 Task: Add Four Sigmatic Lions Mane Mushroom Elixir-Pkt to the cart.
Action: Mouse pressed left at (22, 115)
Screenshot: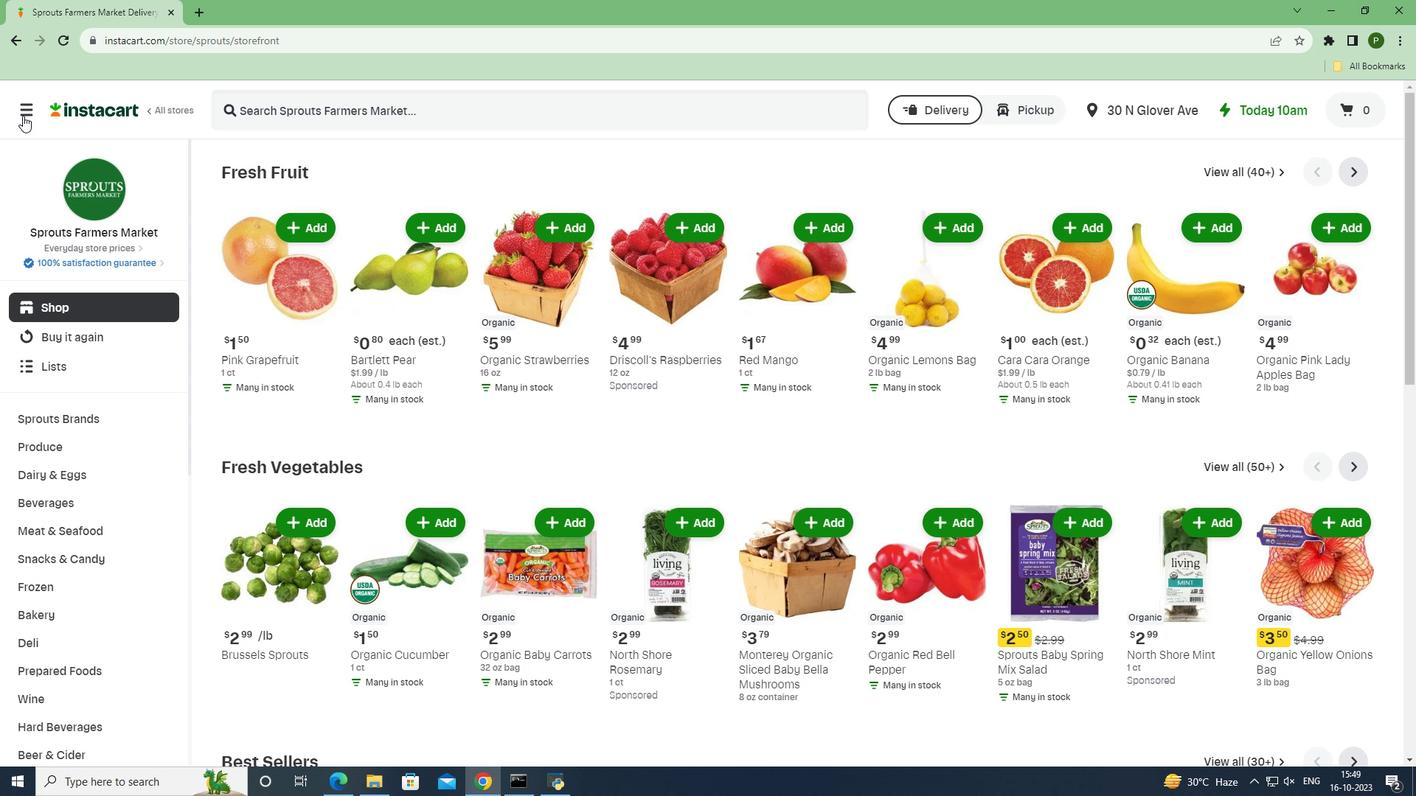 
Action: Mouse moved to (52, 391)
Screenshot: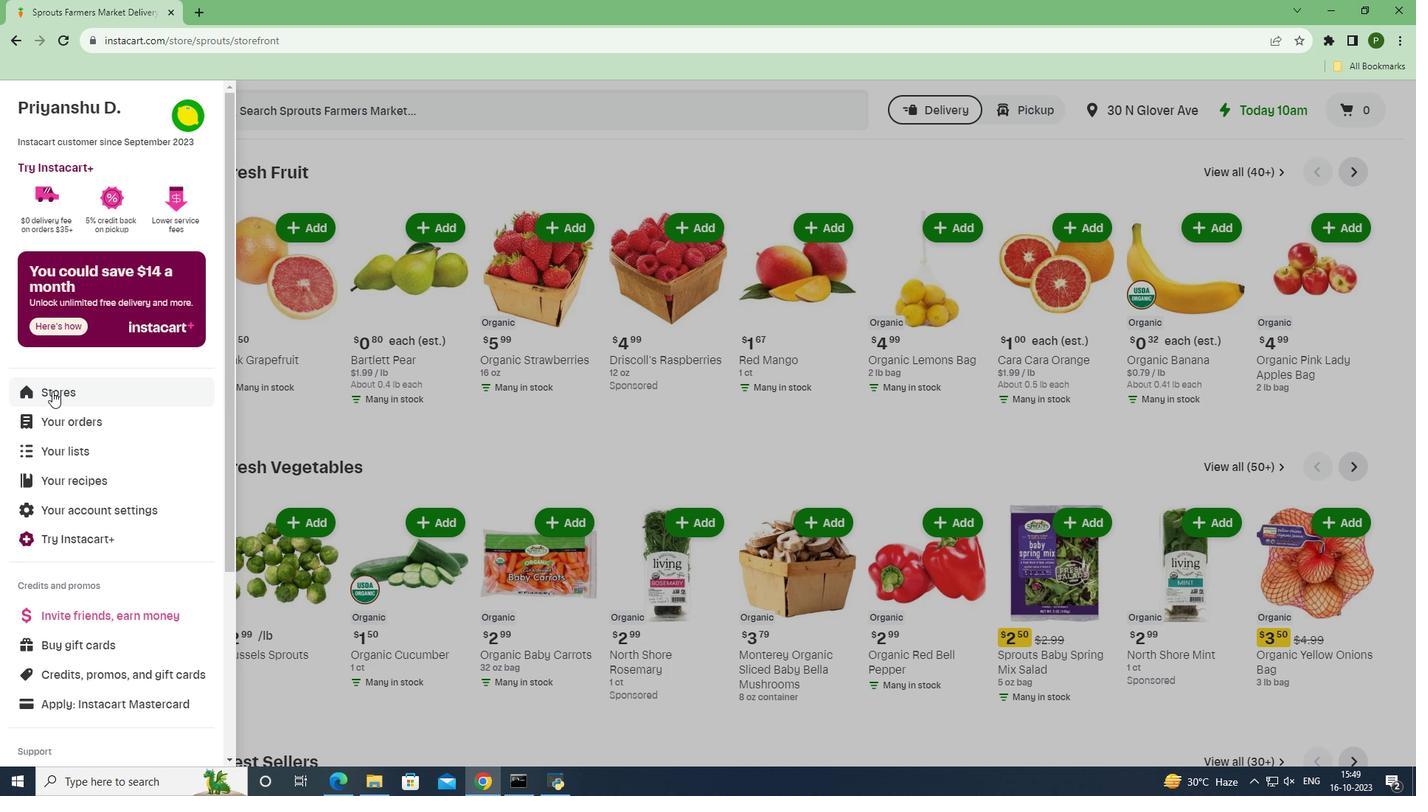 
Action: Mouse pressed left at (52, 391)
Screenshot: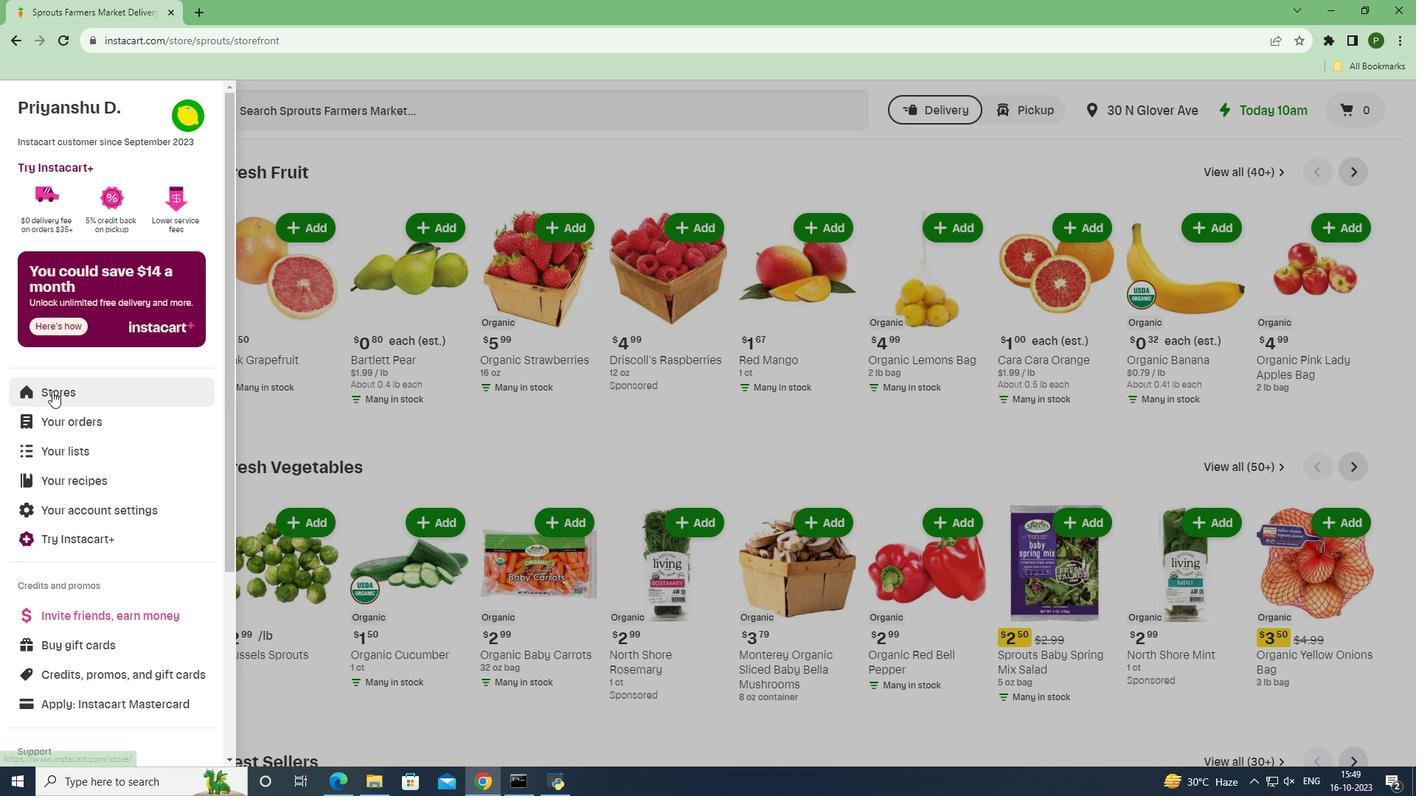
Action: Mouse moved to (336, 171)
Screenshot: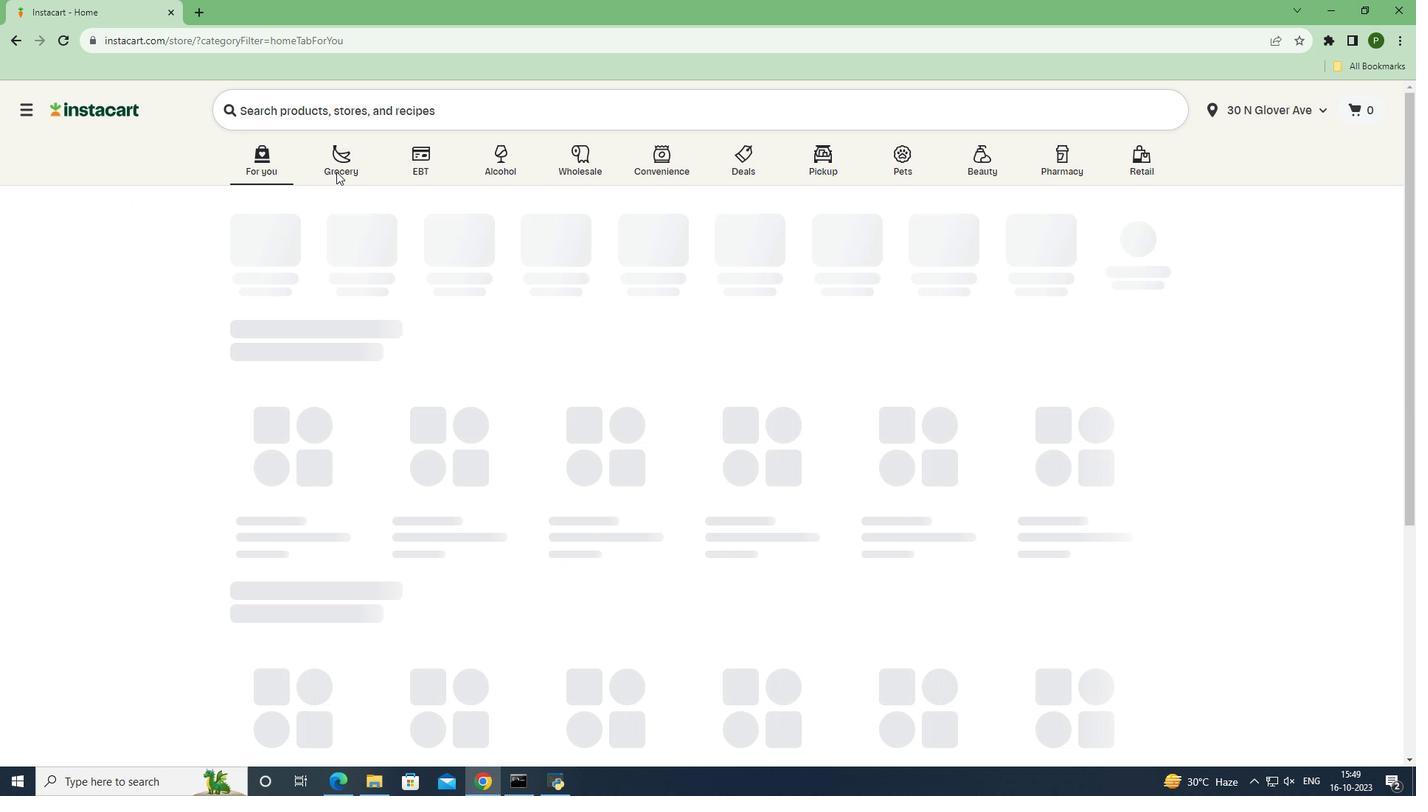 
Action: Mouse pressed left at (336, 171)
Screenshot: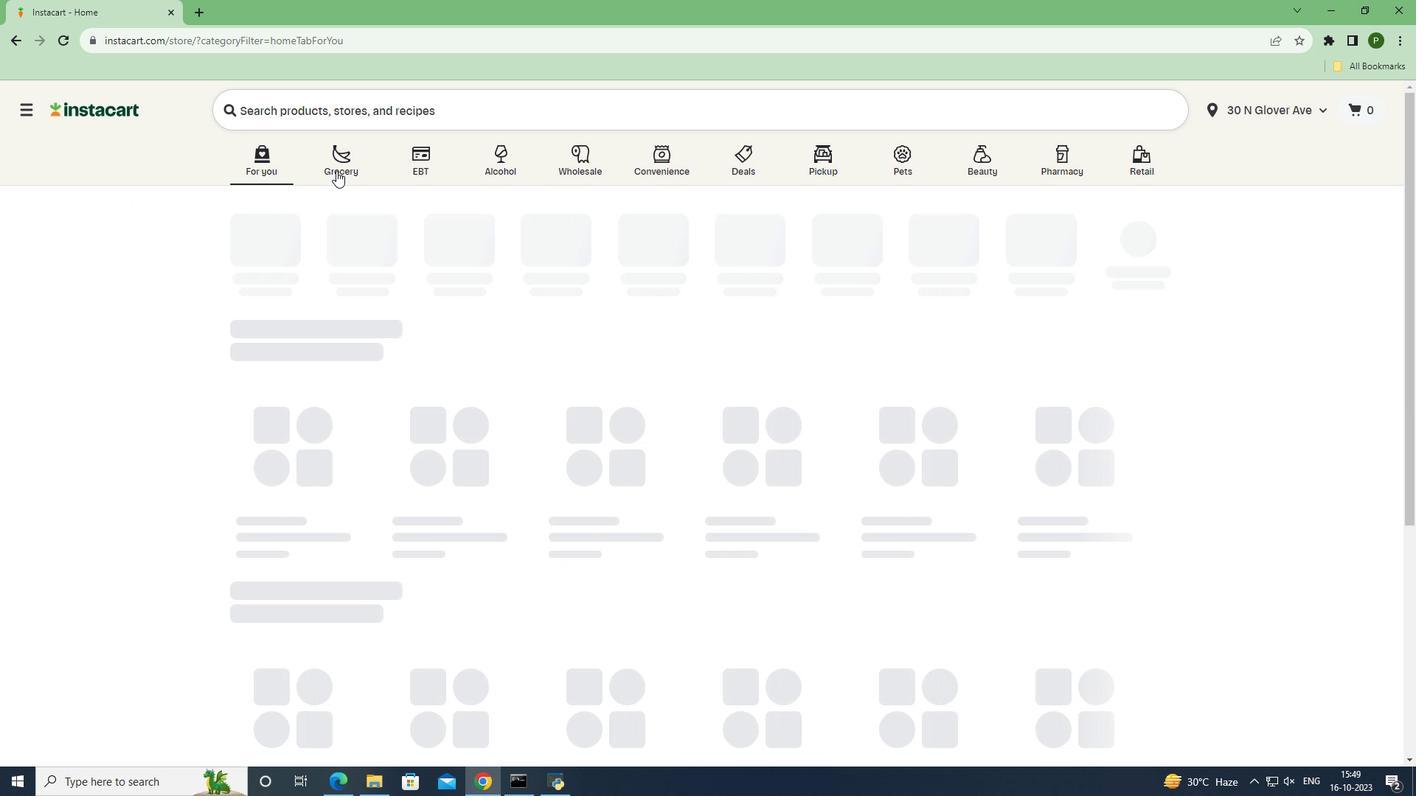 
Action: Mouse moved to (909, 332)
Screenshot: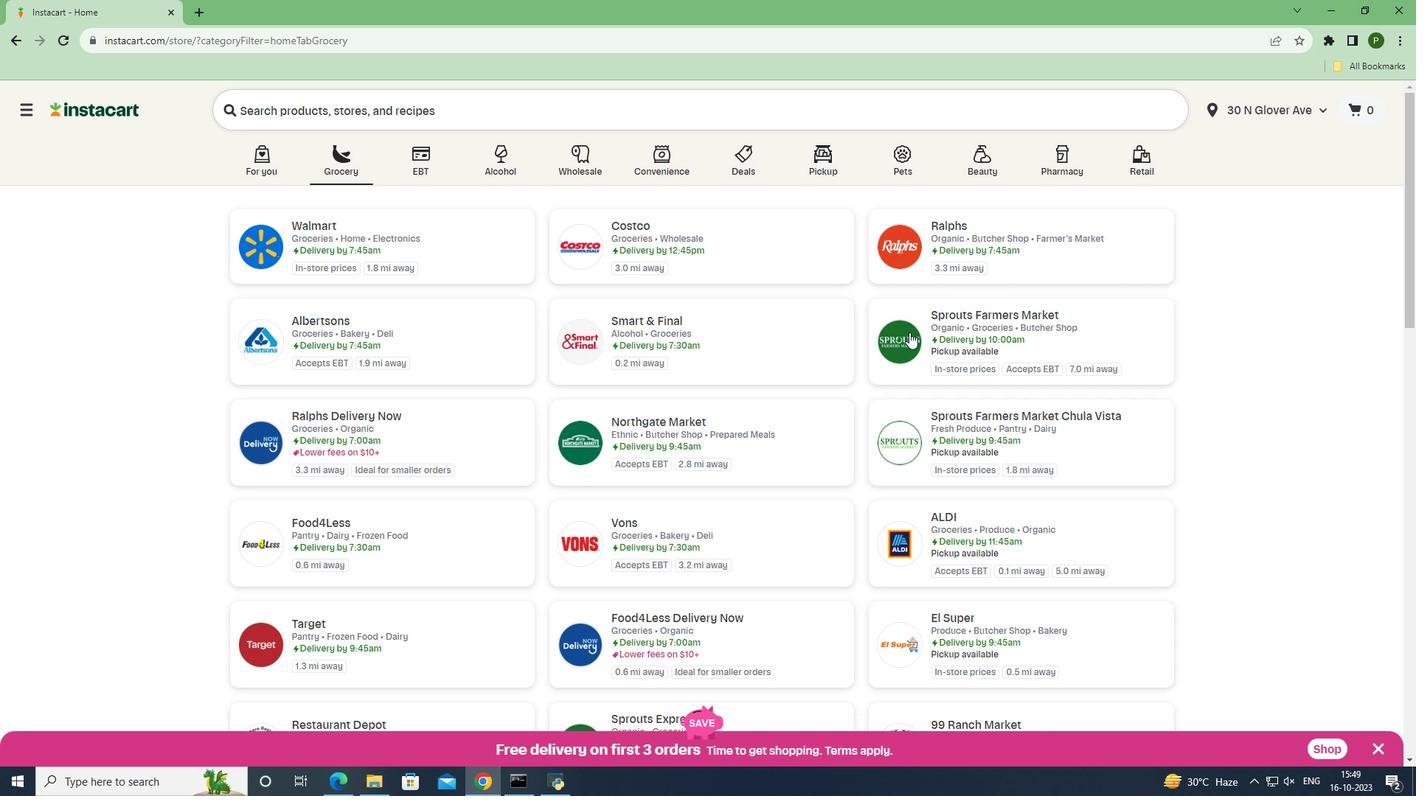 
Action: Mouse pressed left at (909, 332)
Screenshot: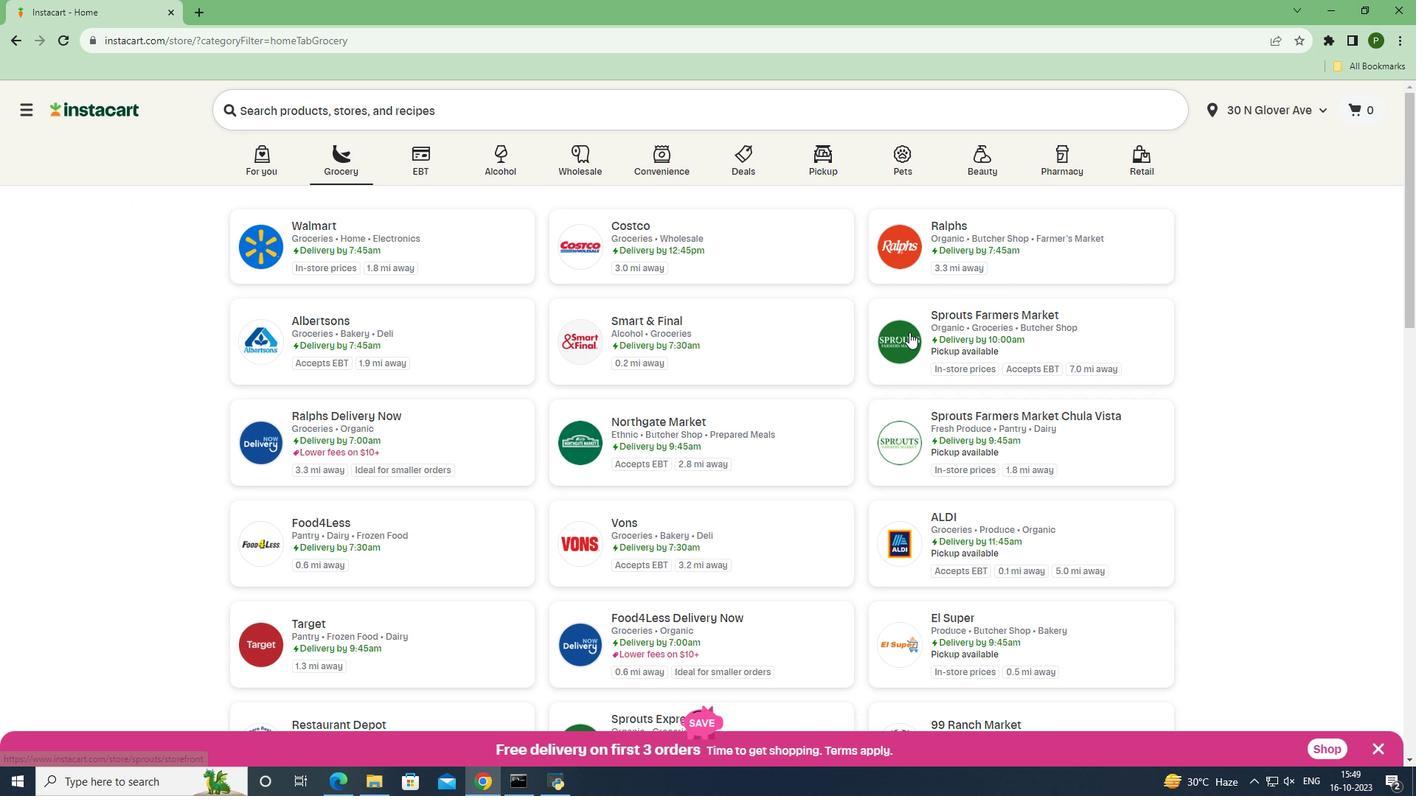 
Action: Mouse moved to (116, 502)
Screenshot: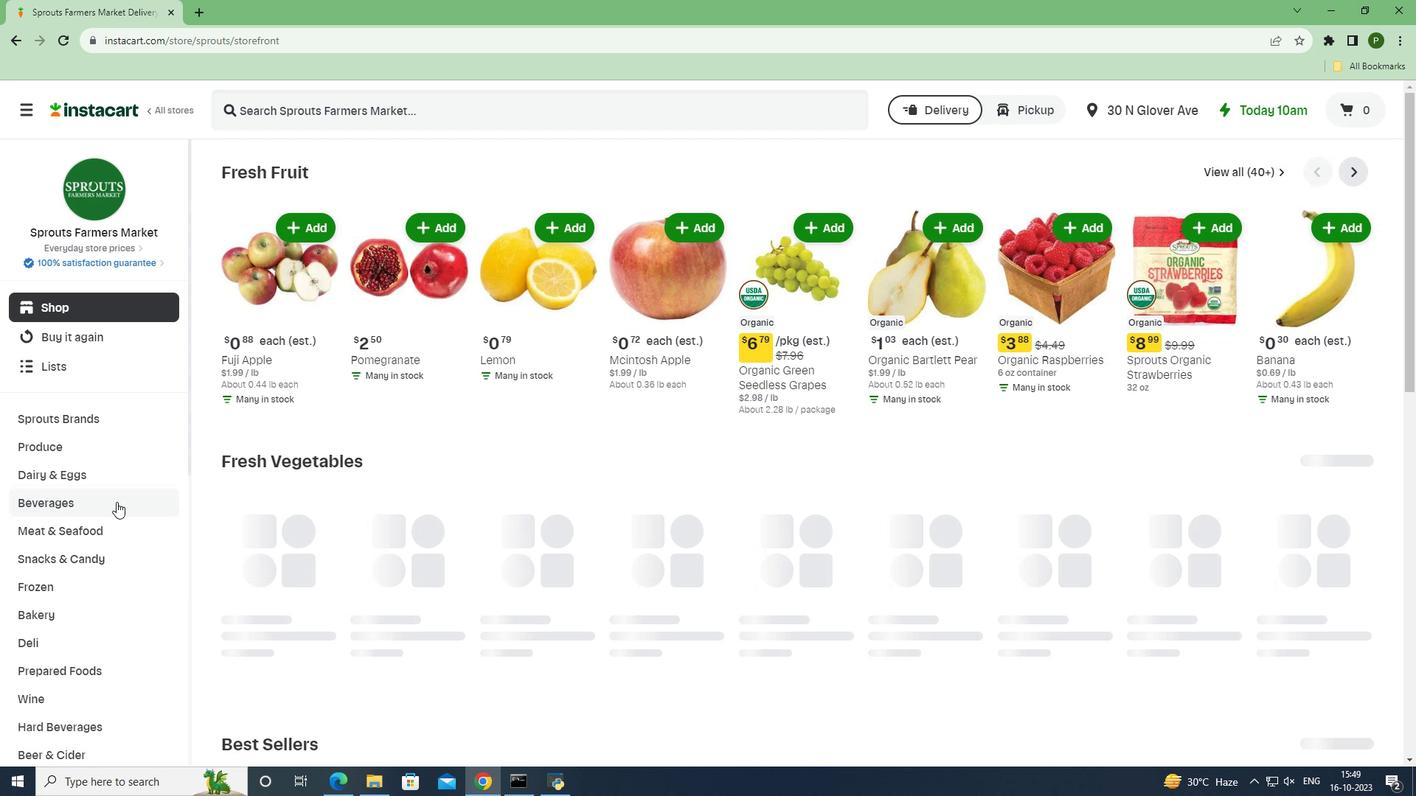 
Action: Mouse pressed left at (116, 502)
Screenshot: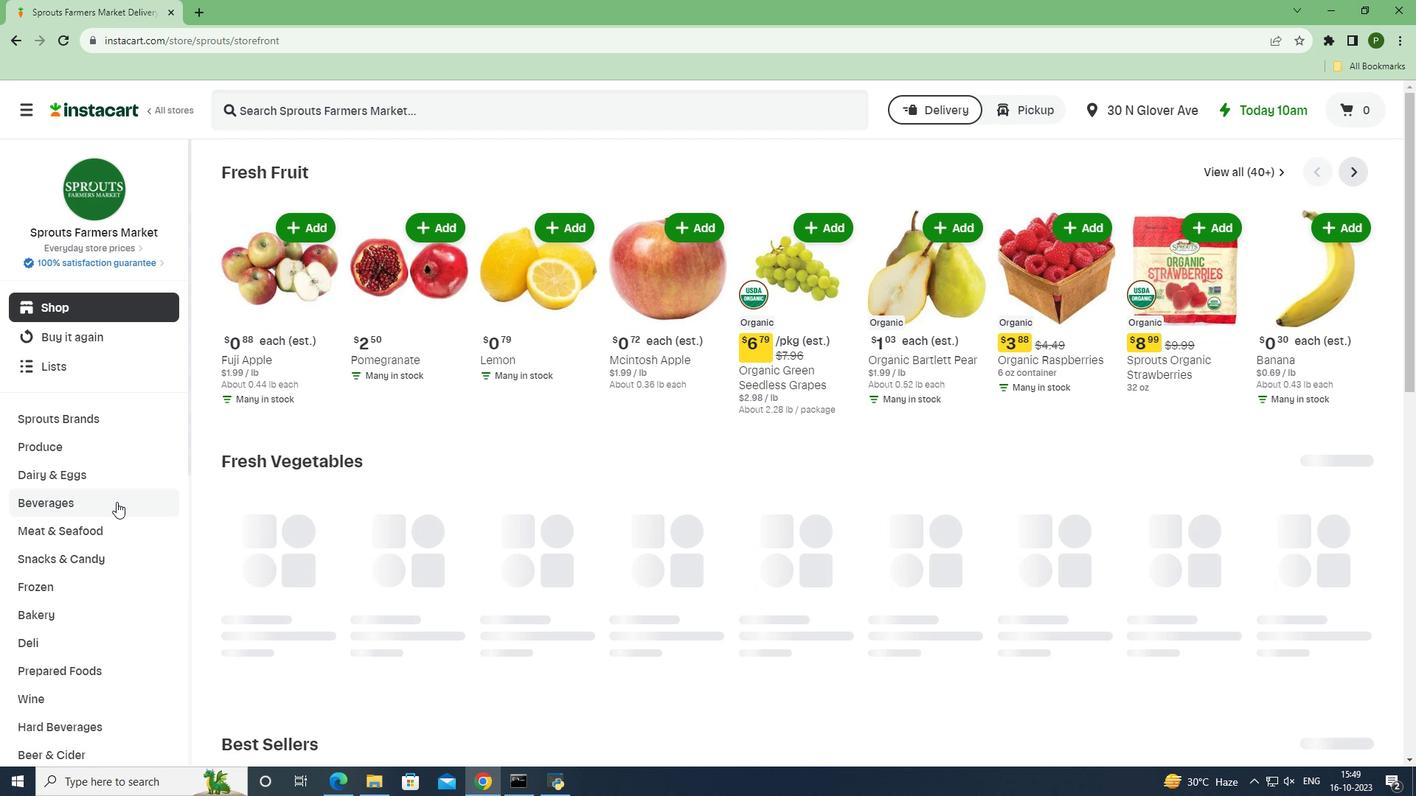 
Action: Mouse moved to (1329, 199)
Screenshot: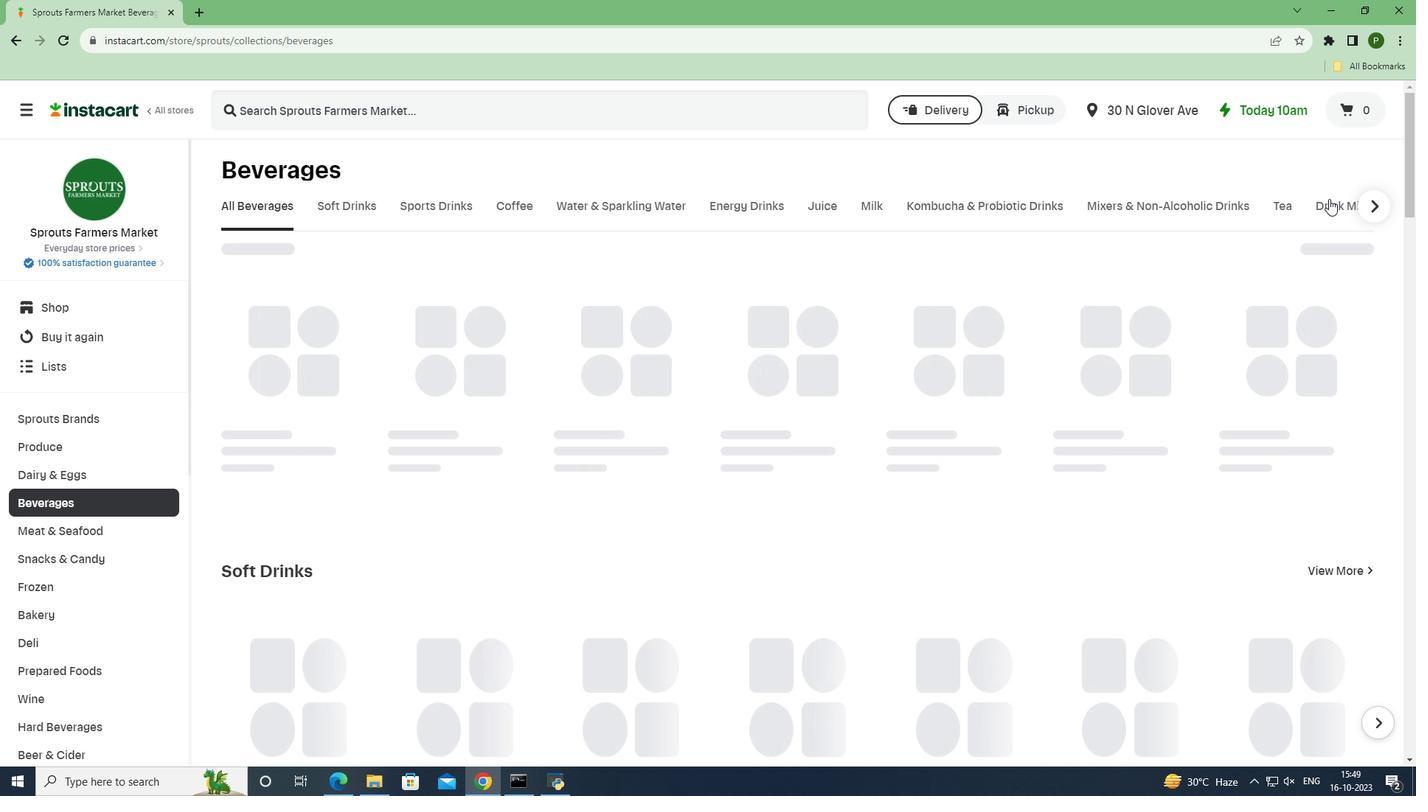 
Action: Mouse pressed left at (1329, 199)
Screenshot: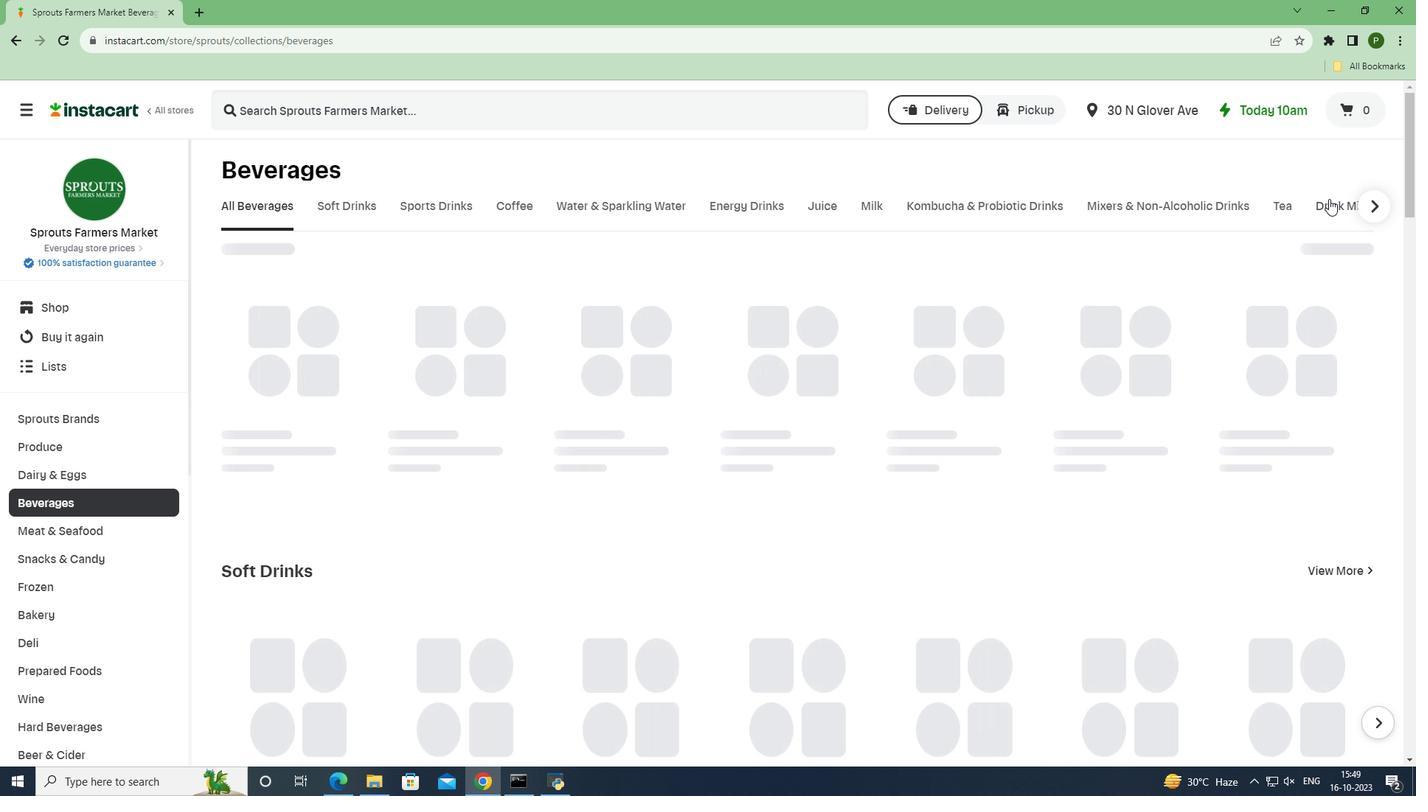 
Action: Mouse moved to (411, 269)
Screenshot: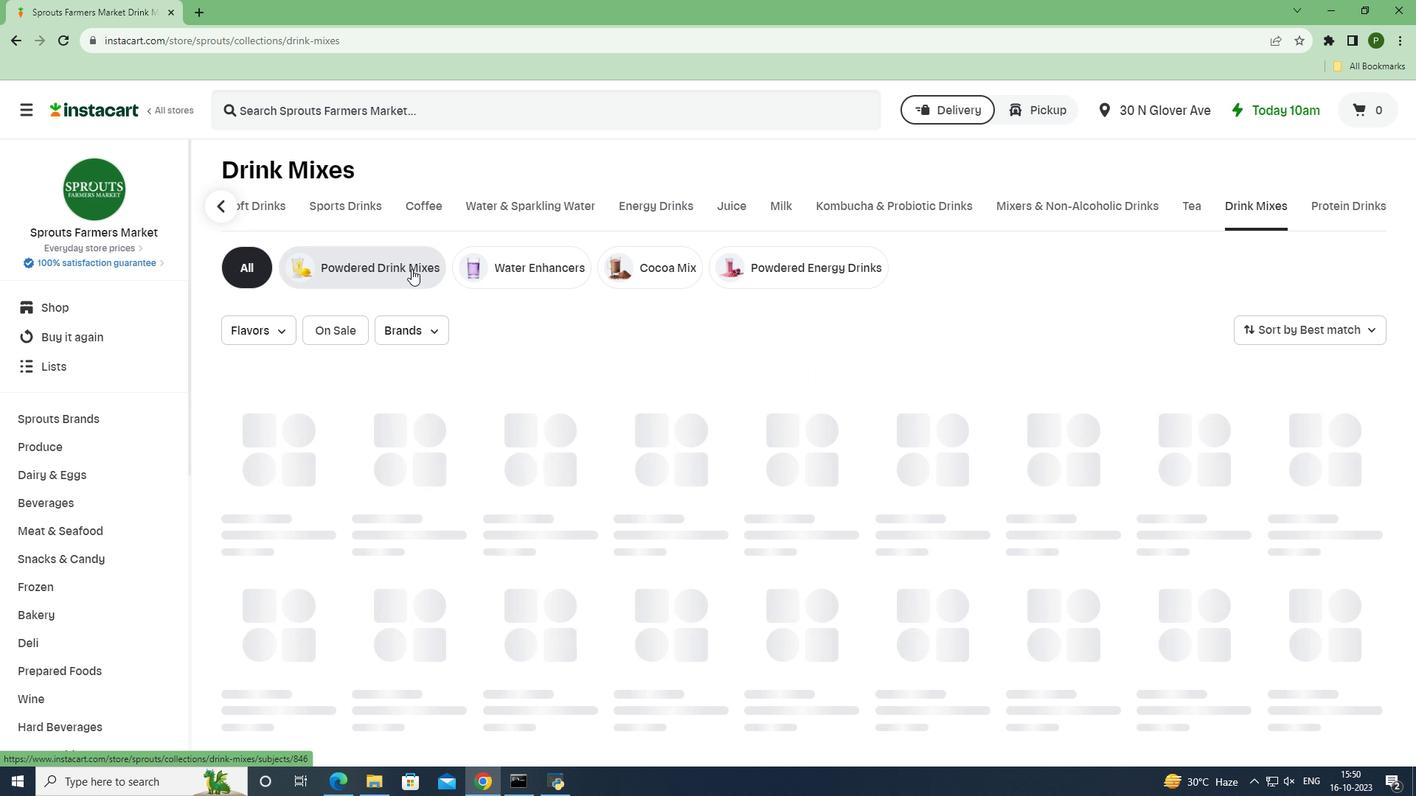 
Action: Mouse pressed left at (411, 269)
Screenshot: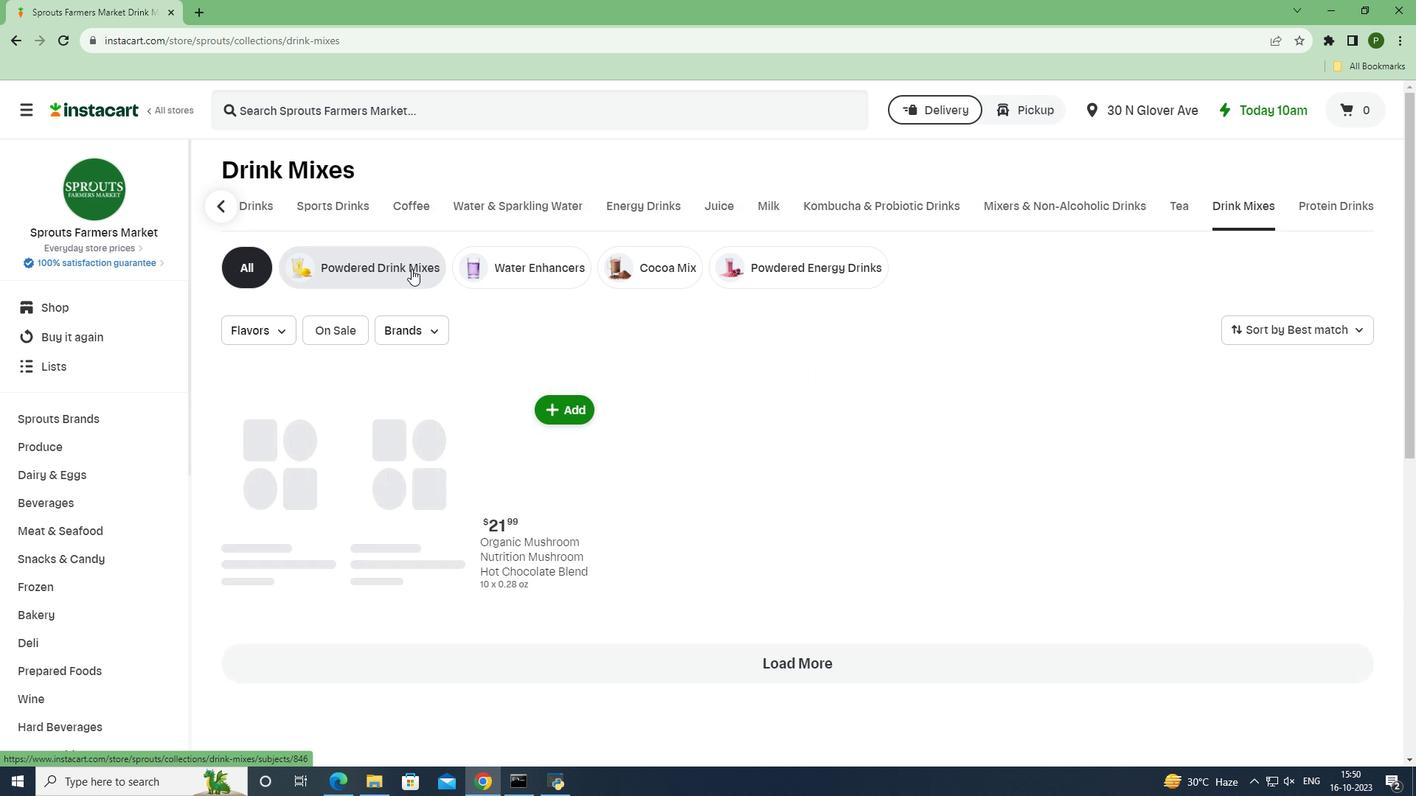 
Action: Mouse moved to (406, 116)
Screenshot: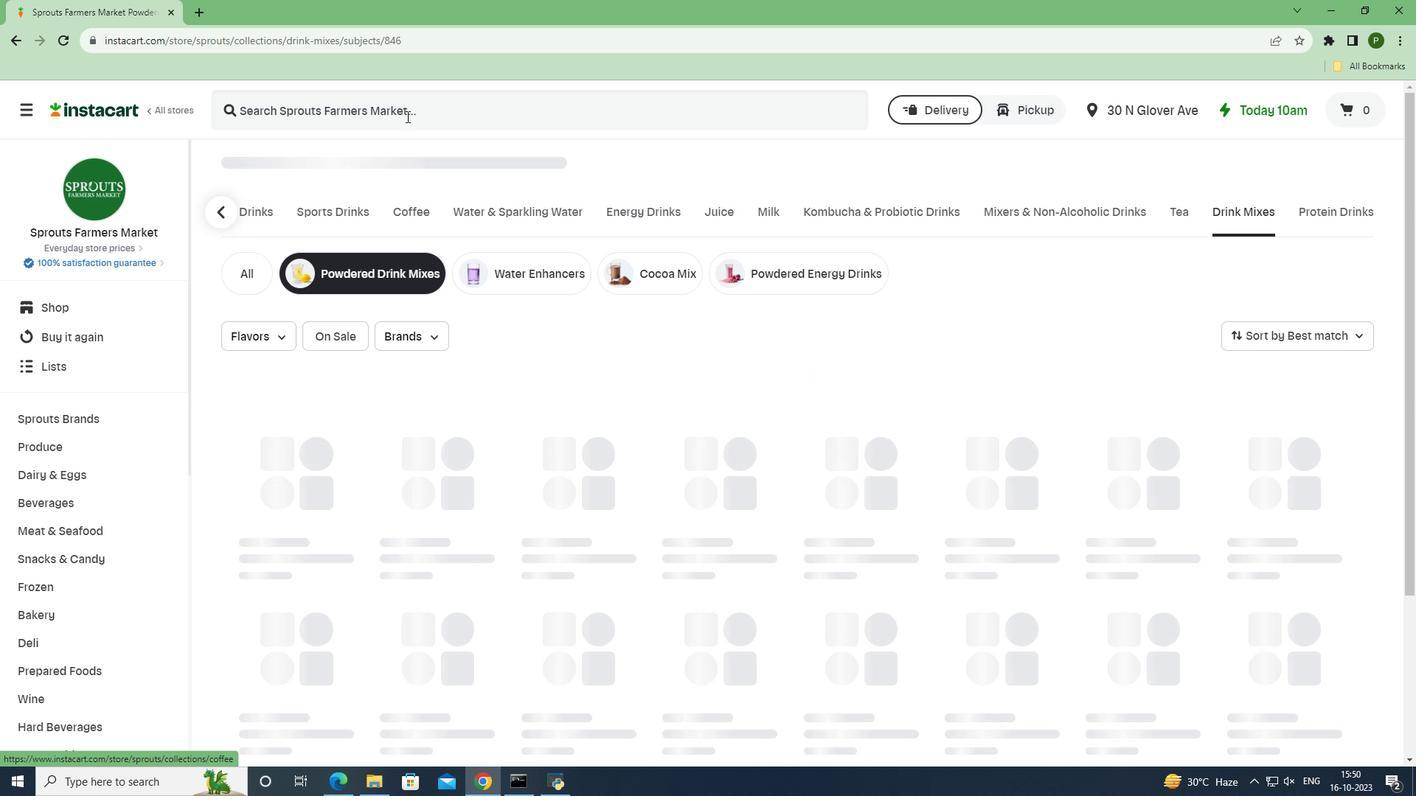 
Action: Mouse pressed left at (406, 116)
Screenshot: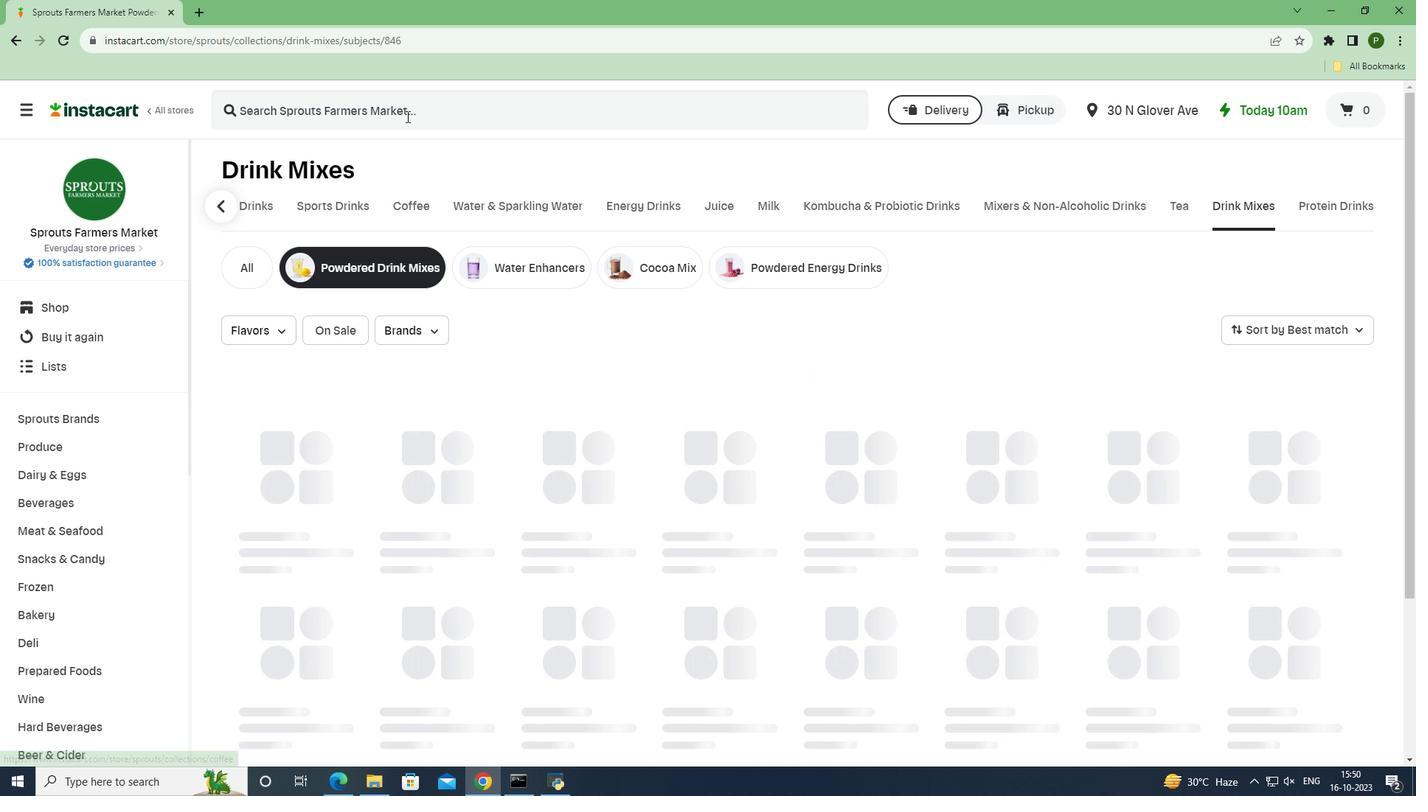 
Action: Key pressed <Key.caps_lock>F<Key.caps_lock>our<Key.space><Key.caps_lock>S<Key.caps_lock>igmatic<Key.space><Key.caps_lock>L<Key.caps_lock>ions<Key.space><Key.caps_lock>M<Key.caps_lock>ane<Key.space><Key.caps_lock>M<Key.caps_lock>ushroom<Key.space><Key.caps_lock>E<Key.caps_lock>lixir<Key.space><Key.caps_lock>P<Key.caps_lock>kt<Key.space><Key.enter>
Screenshot: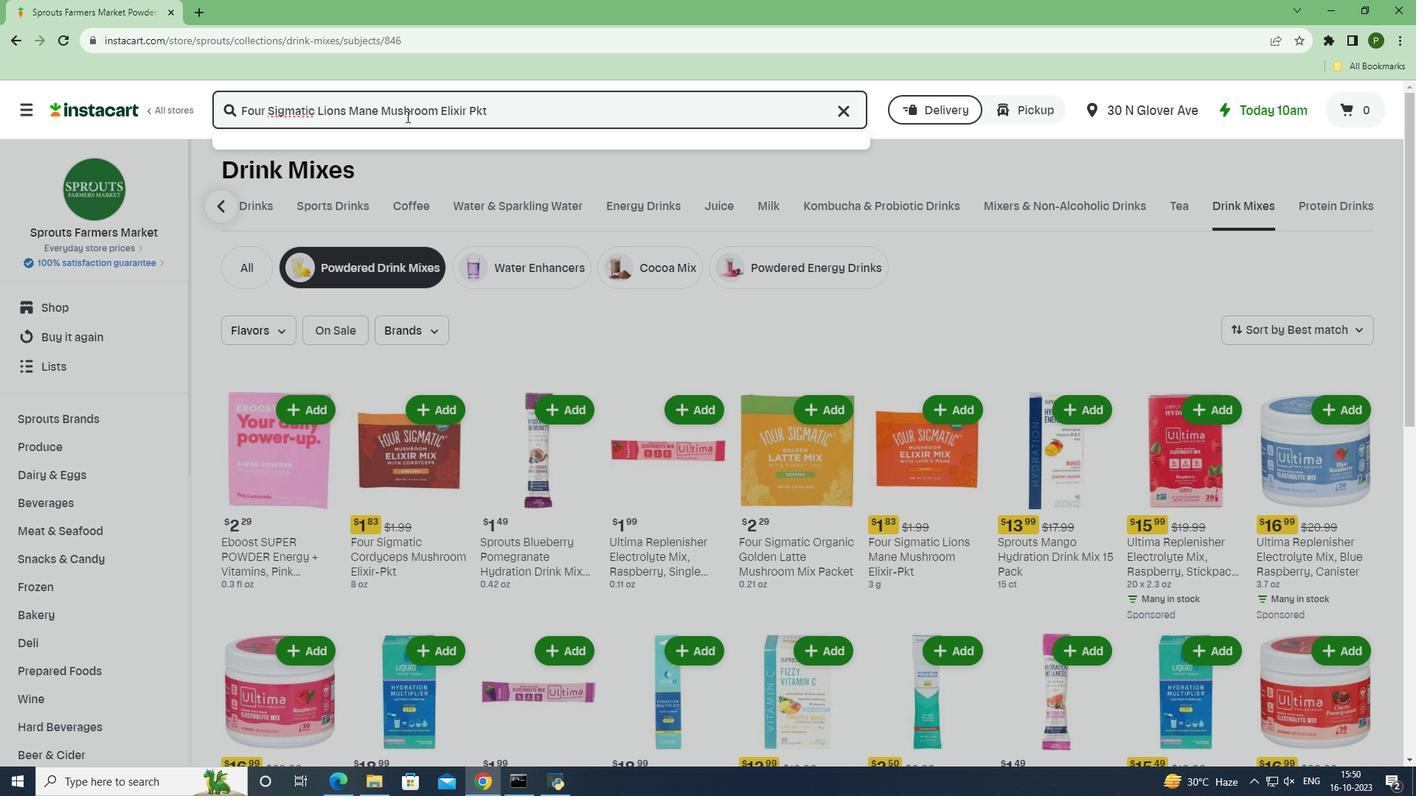 
Action: Mouse moved to (416, 247)
Screenshot: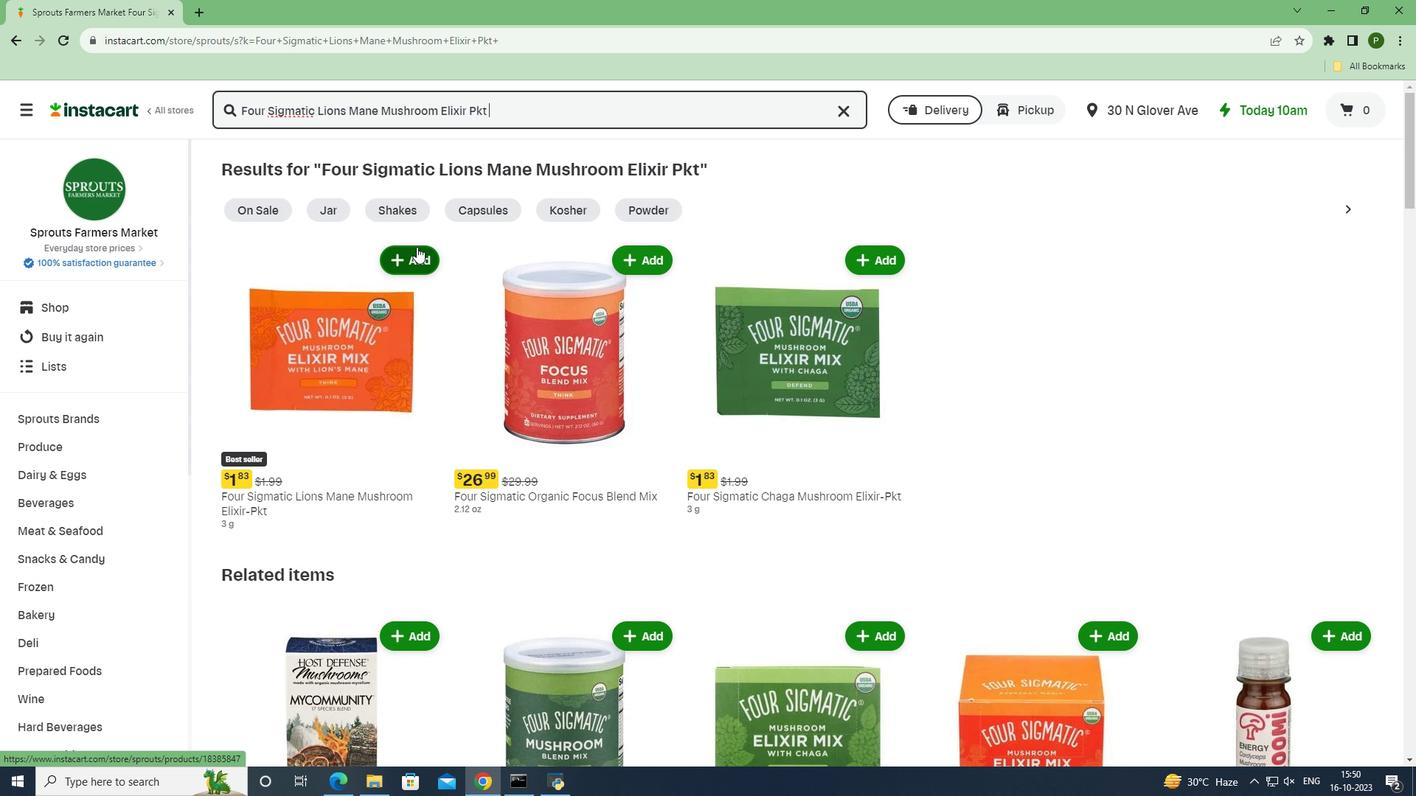 
Action: Mouse pressed left at (416, 247)
Screenshot: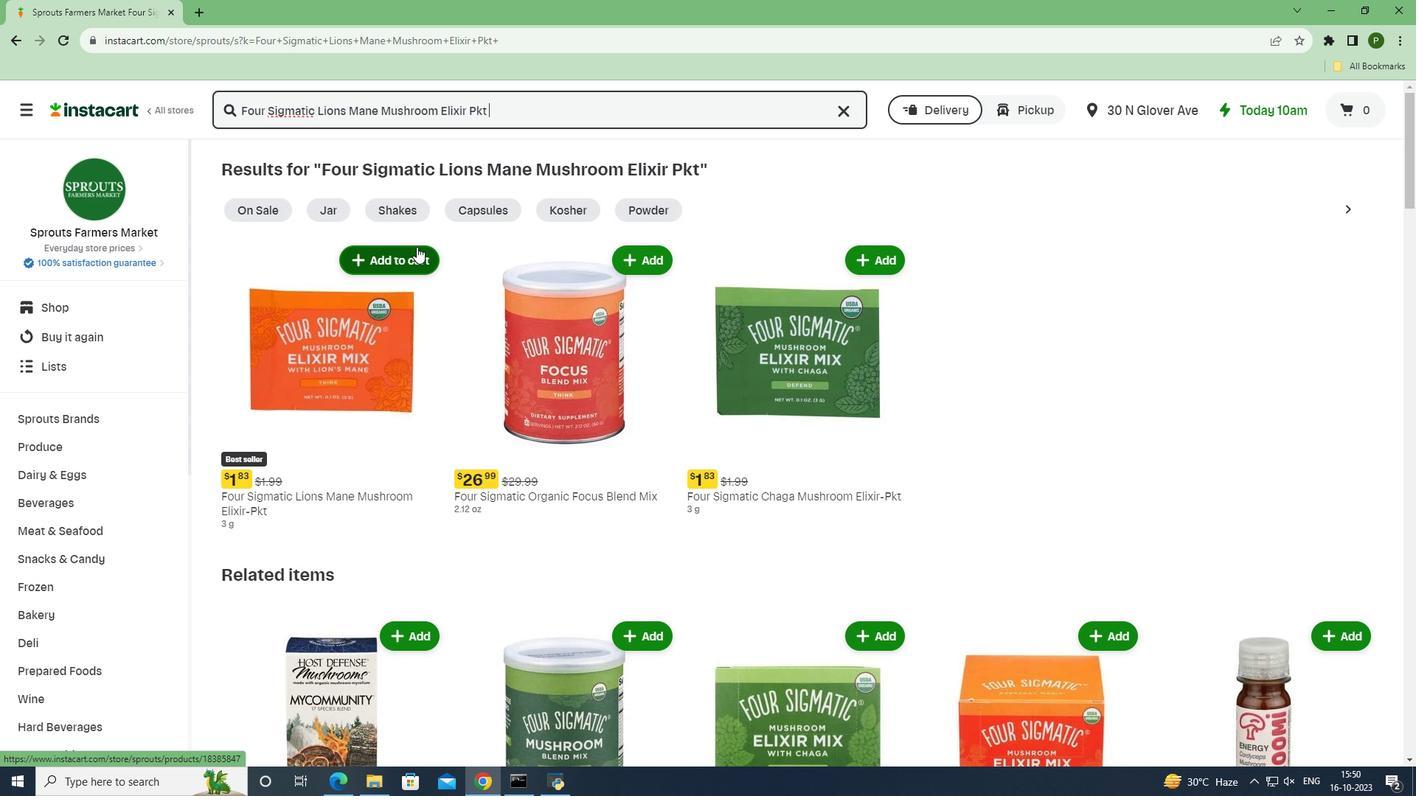 
Action: Mouse moved to (445, 328)
Screenshot: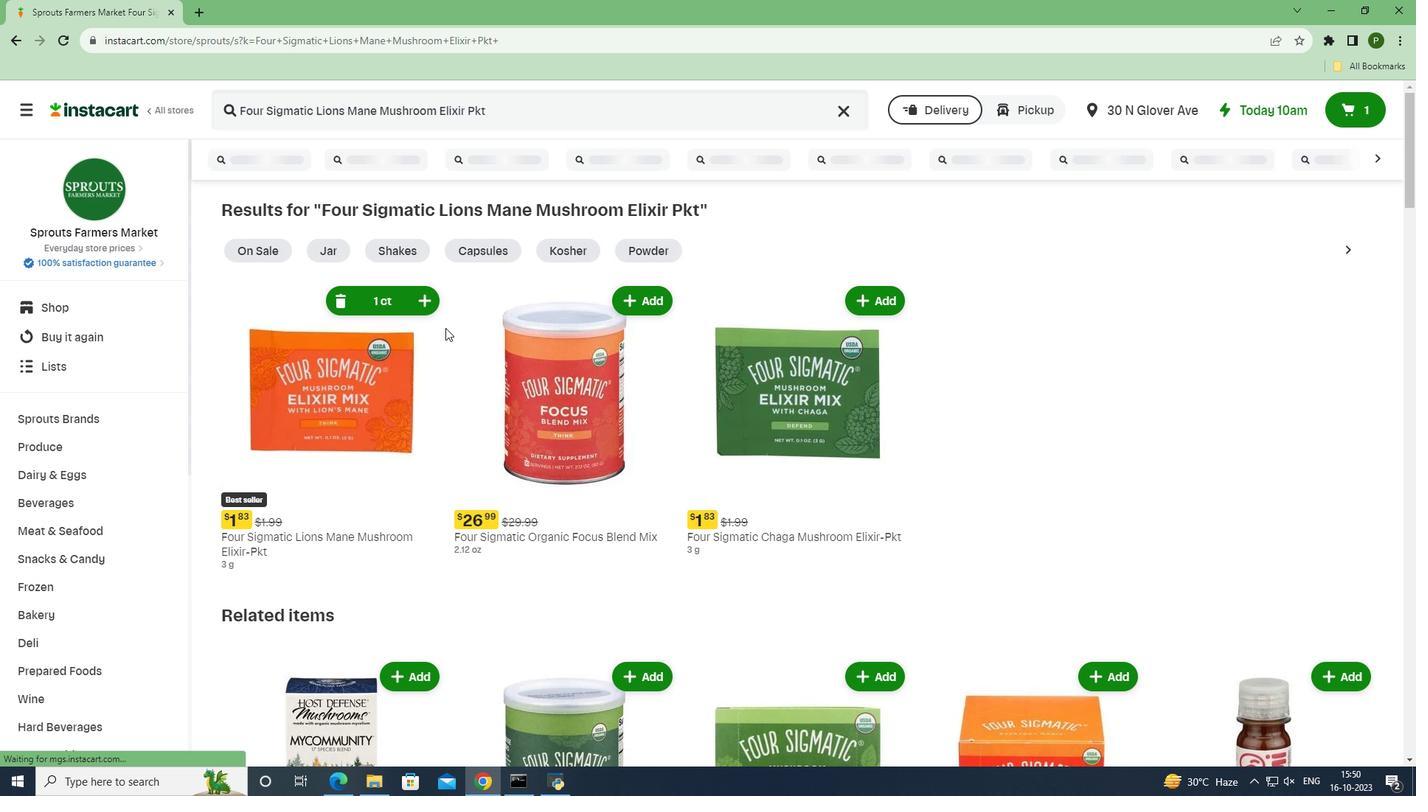 
